 Task: Enable 2 pass in equalizer.
Action: Mouse moved to (117, 15)
Screenshot: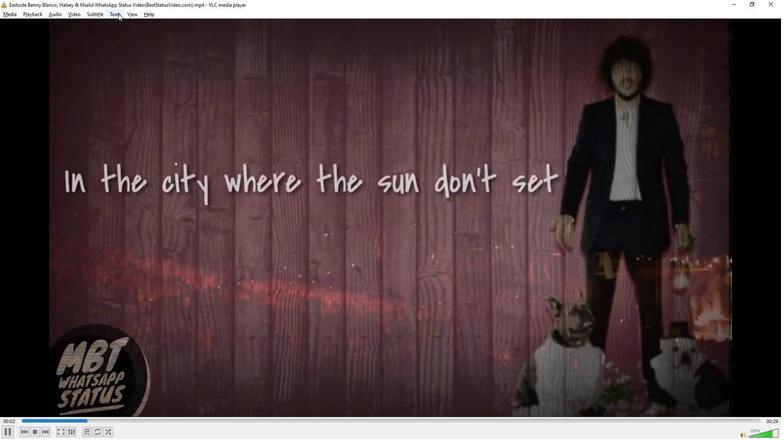
Action: Mouse pressed left at (117, 15)
Screenshot: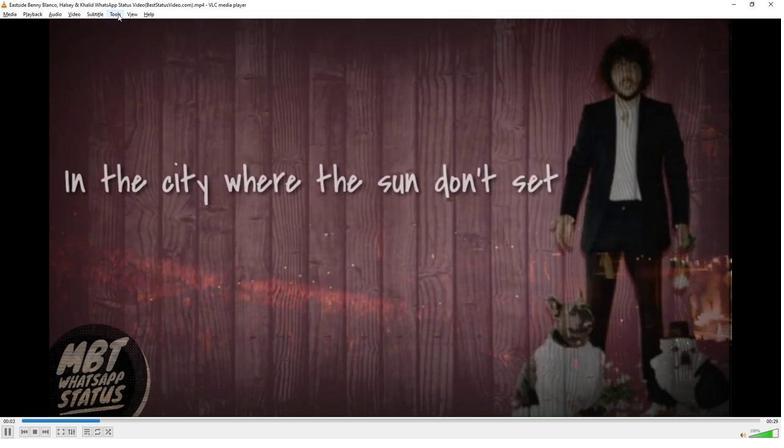 
Action: Mouse moved to (125, 24)
Screenshot: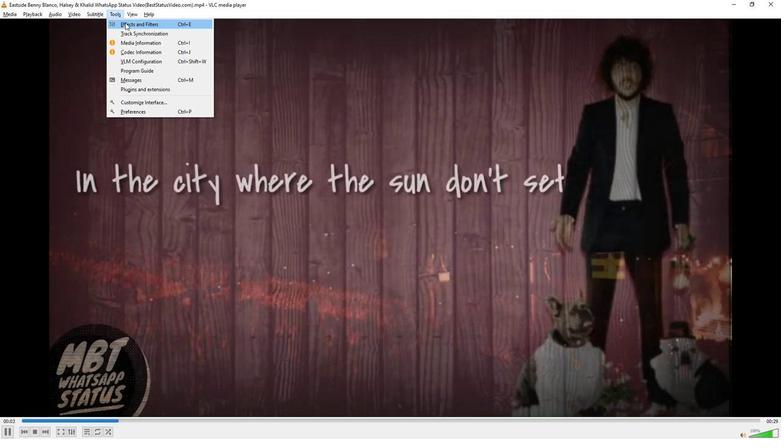 
Action: Mouse pressed left at (125, 24)
Screenshot: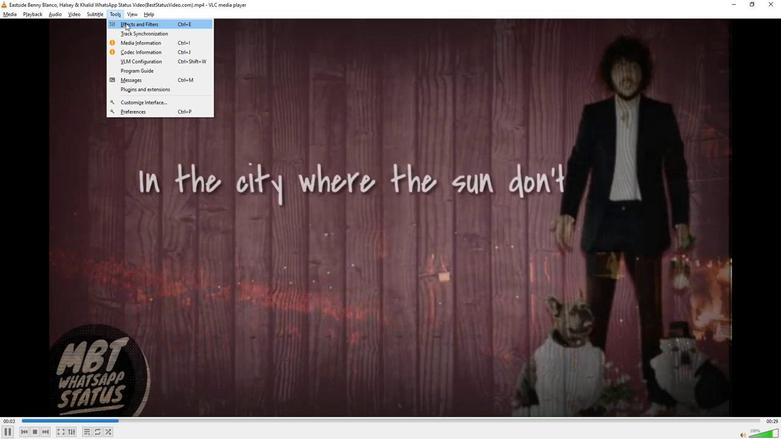 
Action: Mouse moved to (45, 90)
Screenshot: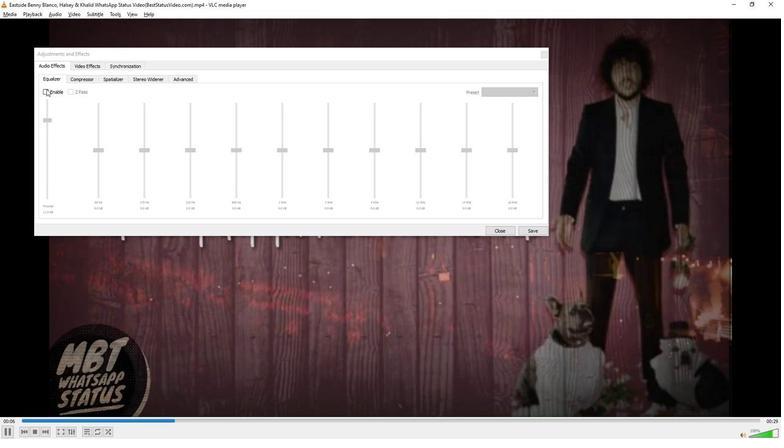 
Action: Mouse pressed left at (45, 90)
Screenshot: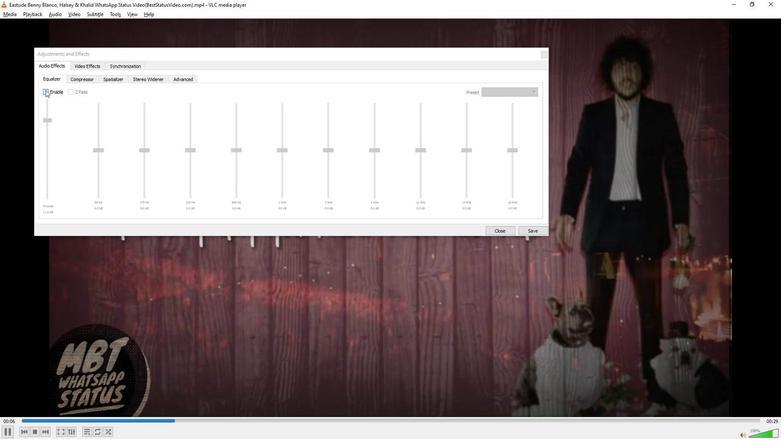 
Action: Mouse moved to (71, 92)
Screenshot: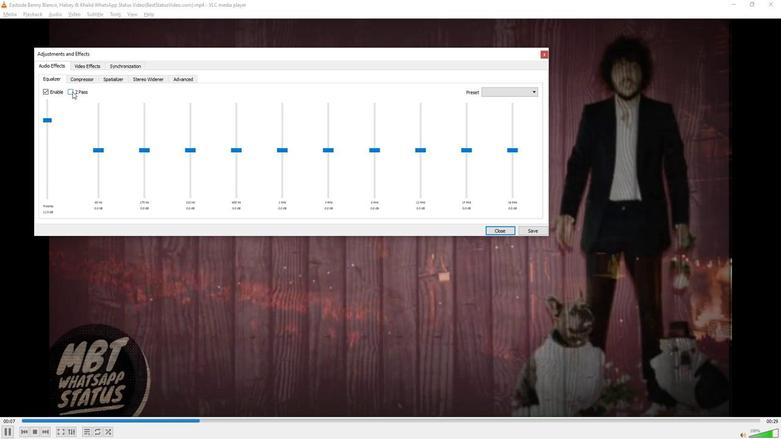 
Action: Mouse pressed left at (71, 92)
Screenshot: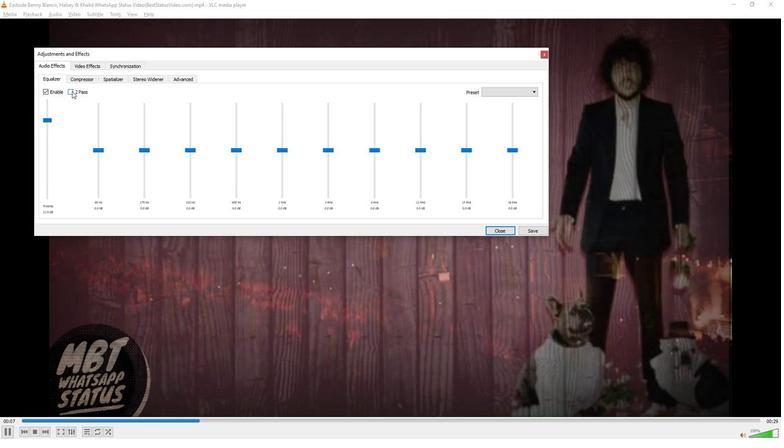 
Action: Mouse moved to (111, 177)
Screenshot: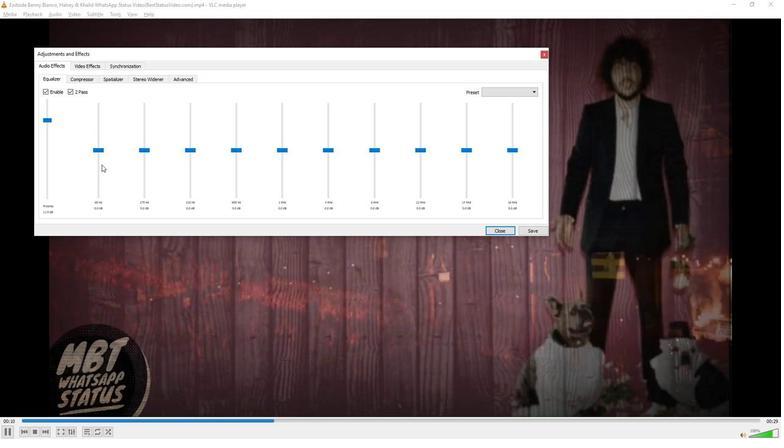 
